 Task: Add the description "Digital dependence fuels the social dilemma." and apply the Custom angle as "-75°".
Action: Mouse moved to (79, 203)
Screenshot: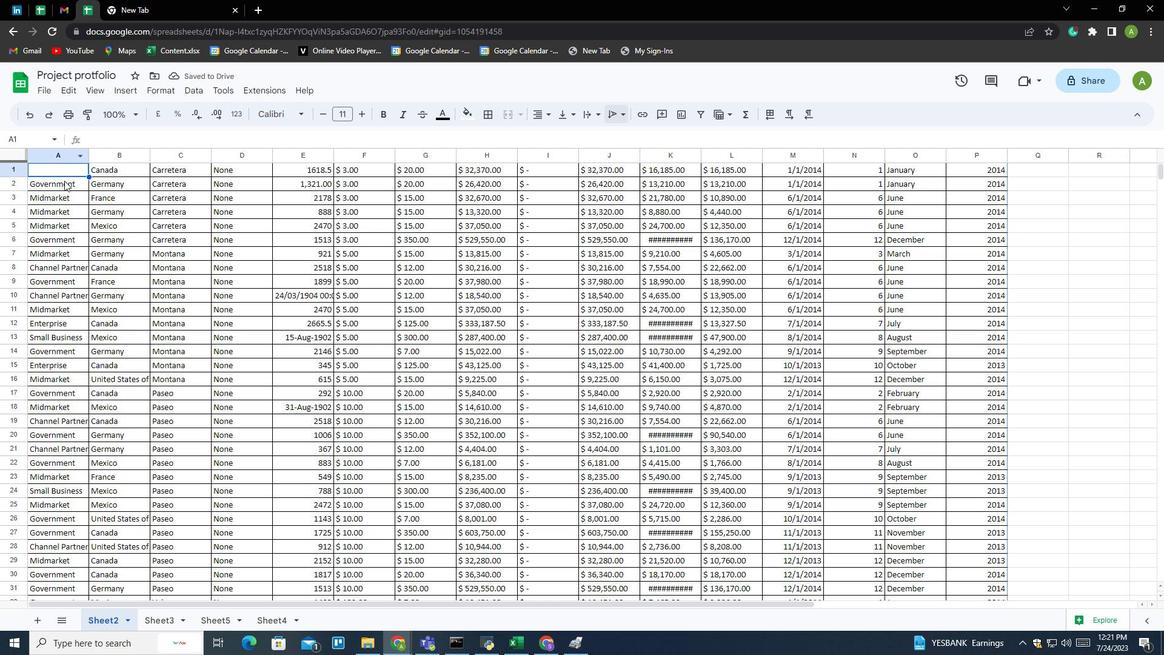 
Action: Key pressed <Key.shift>Dit<Key.backspace>gital<Key.space>dependece<Key.space>fuels<Key.space>the<Key.space>social<Key.space>dilemma.
Screenshot: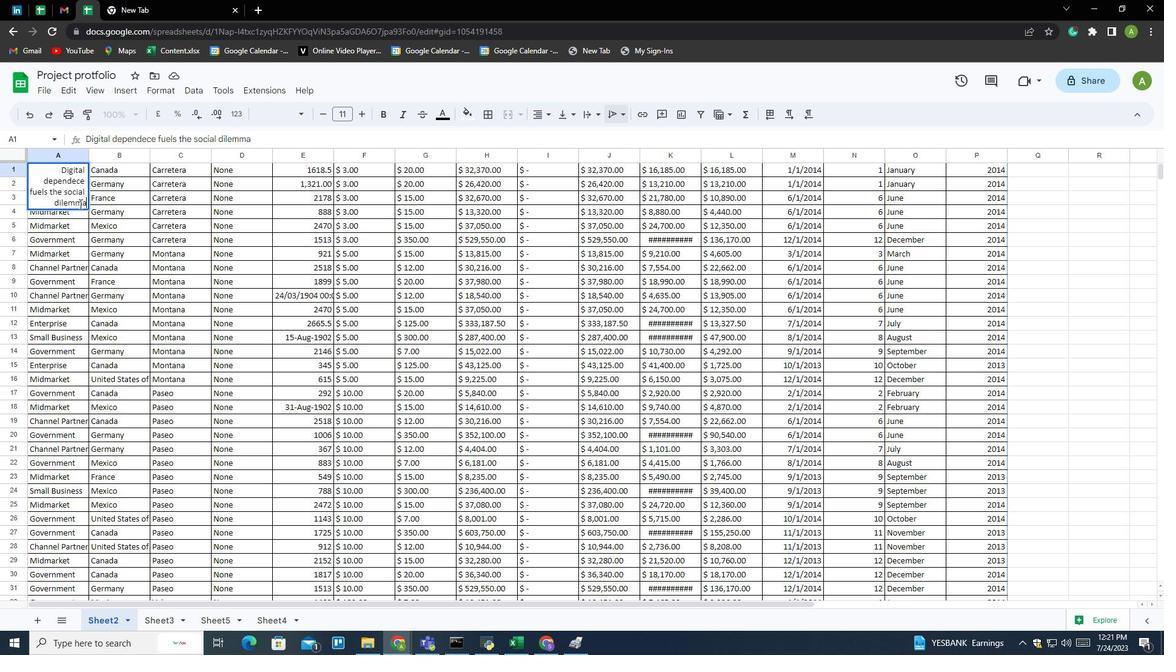 
Action: Mouse moved to (618, 112)
Screenshot: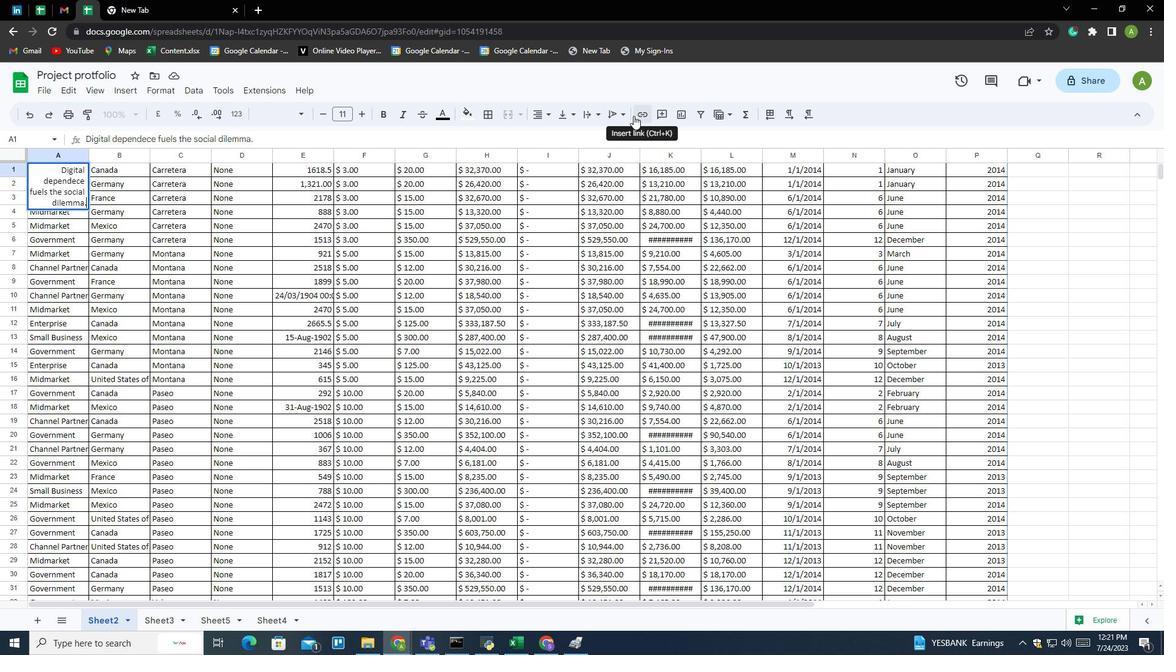 
Action: Mouse pressed left at (618, 112)
Screenshot: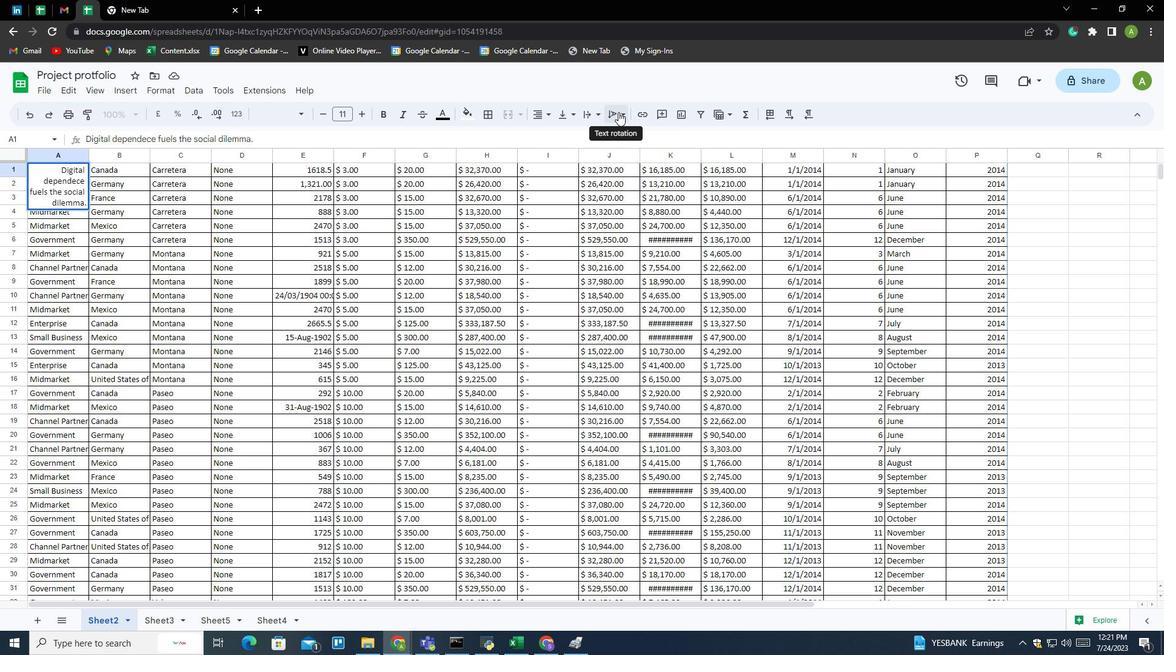 
Action: Mouse moved to (748, 142)
Screenshot: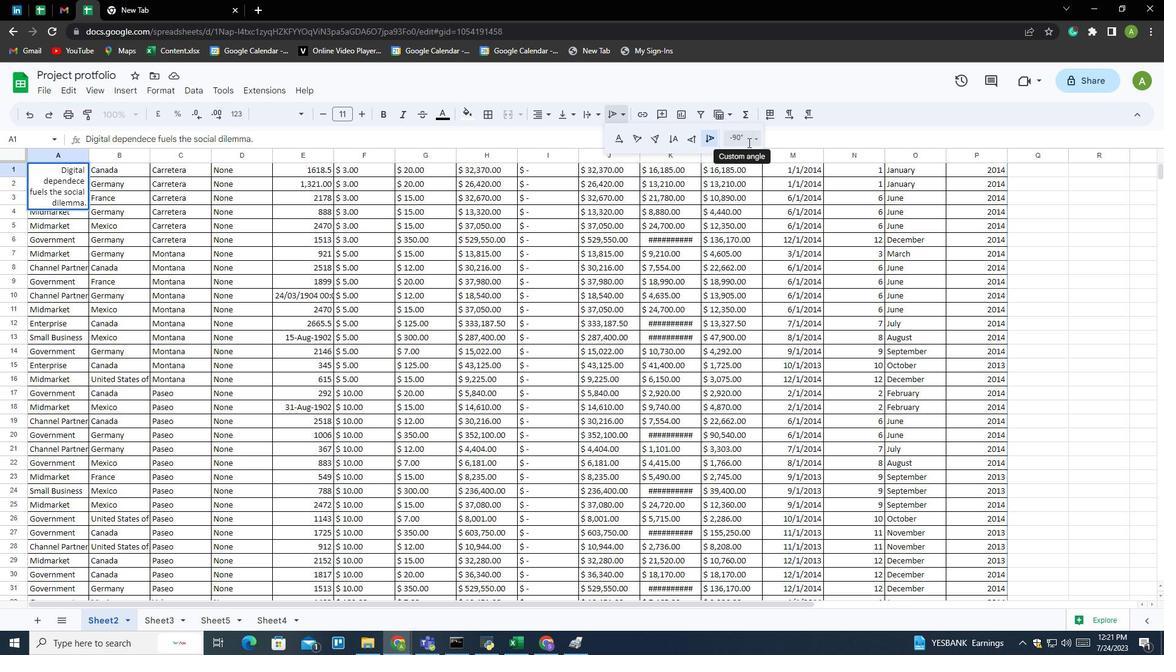 
Action: Mouse pressed left at (748, 142)
Screenshot: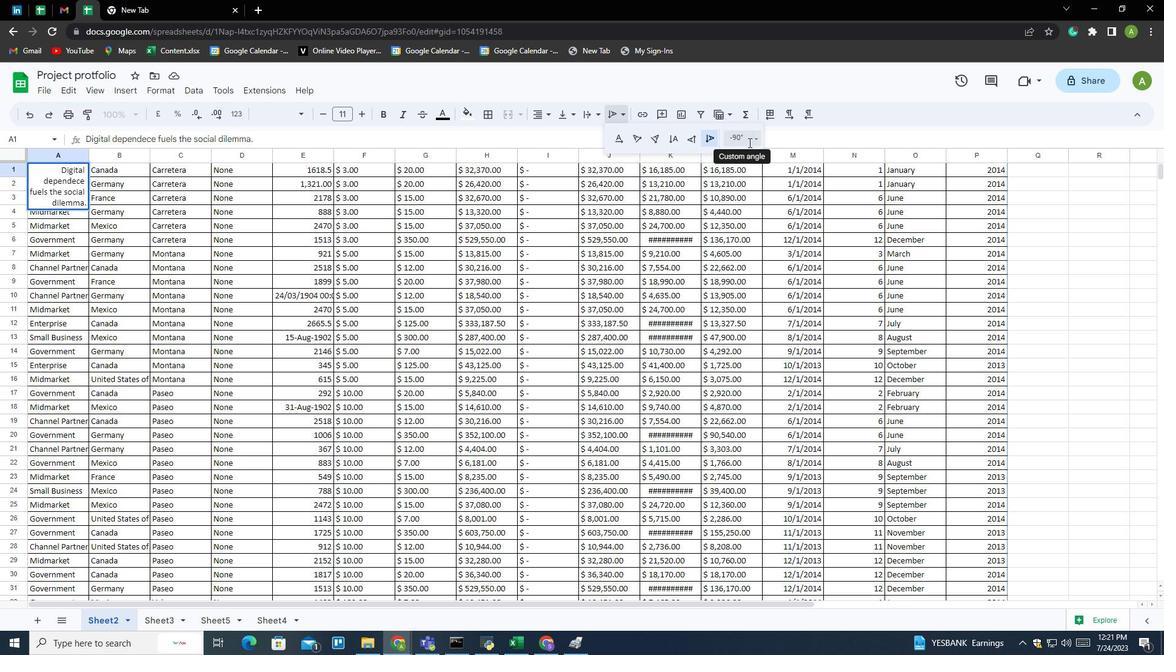 
Action: Mouse moved to (740, 173)
Screenshot: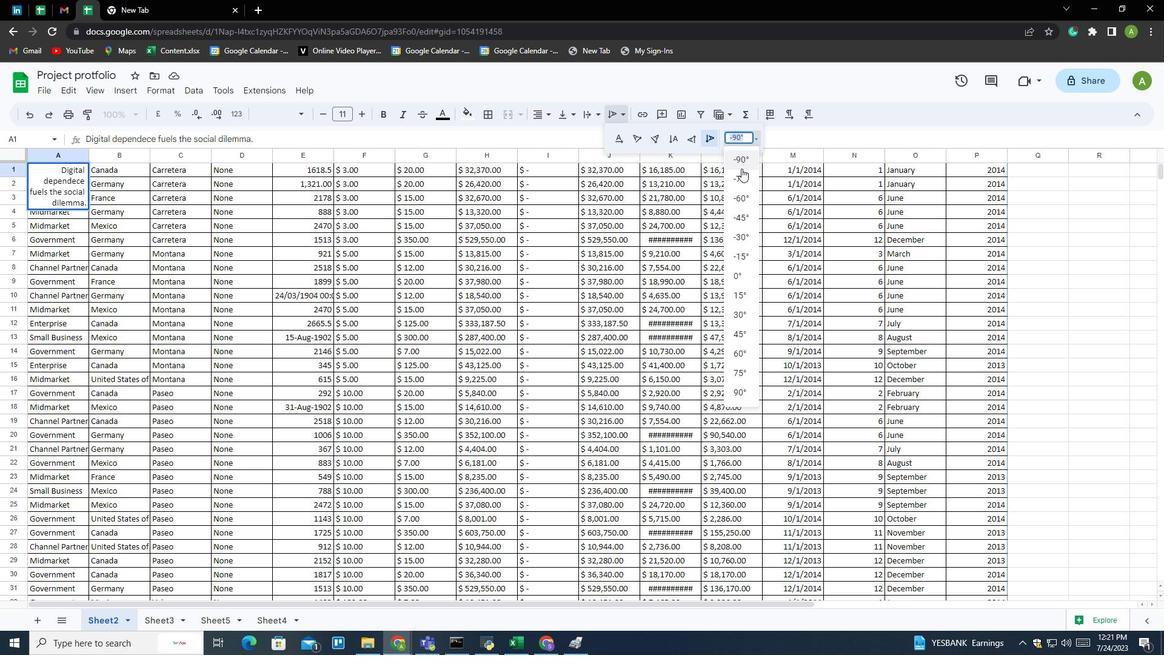 
Action: Mouse pressed left at (740, 173)
Screenshot: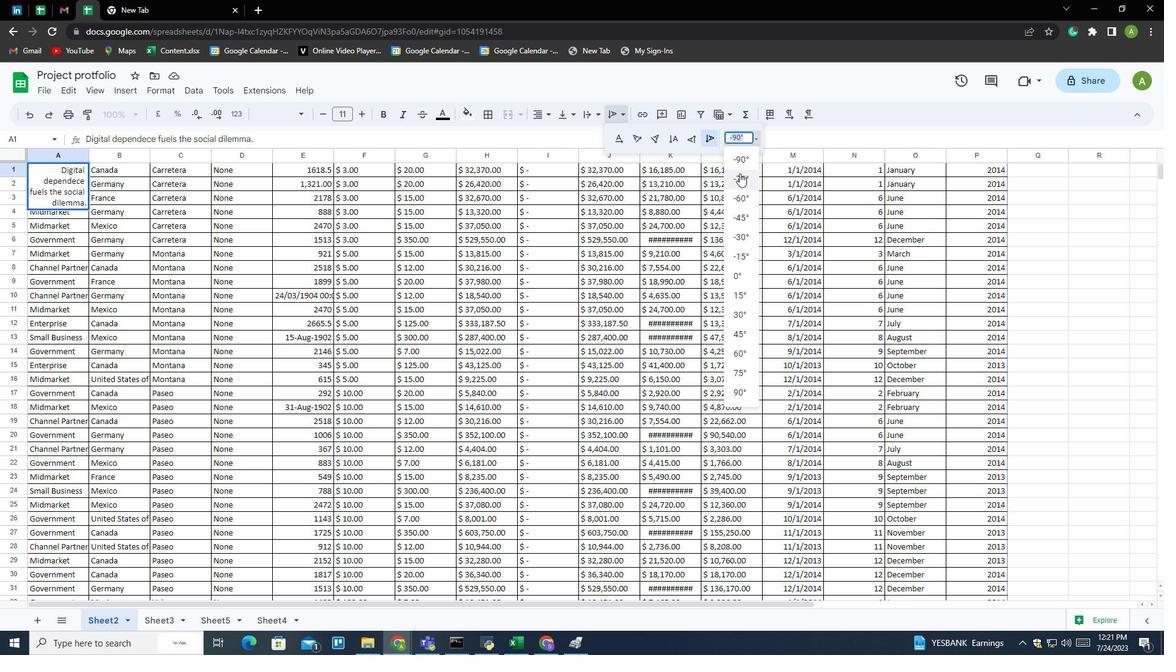 
Action: Mouse moved to (322, 301)
Screenshot: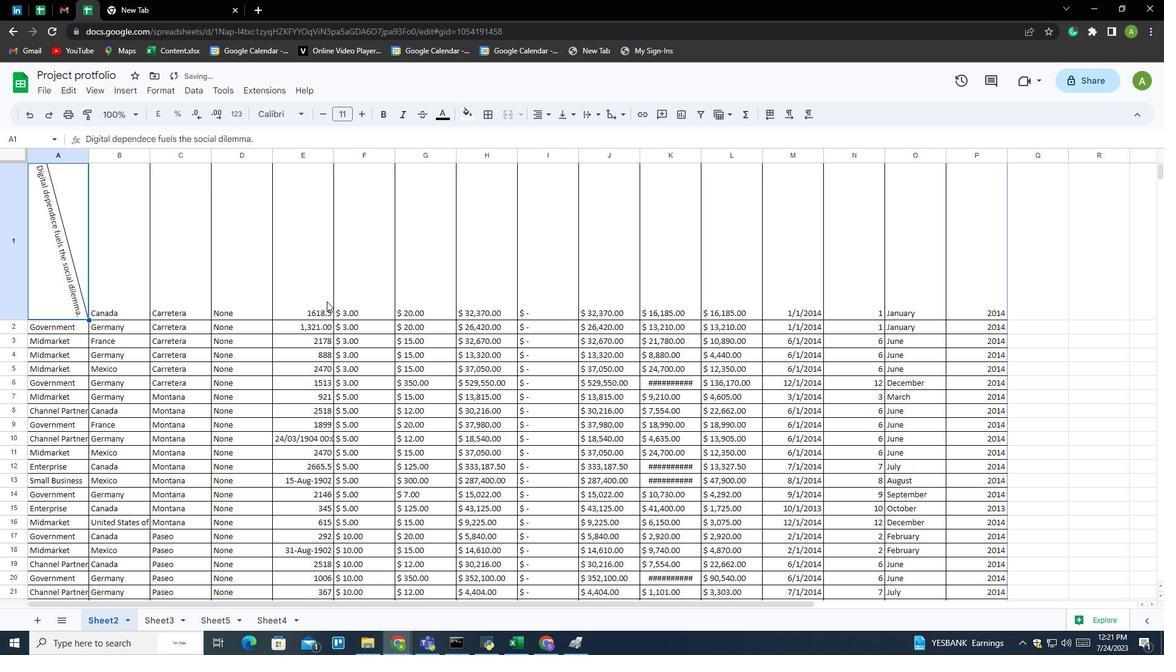 
